 Task: Use the formula "LOGNORMDIST" in spreadsheet "Project portfolio".
Action: Mouse moved to (776, 291)
Screenshot: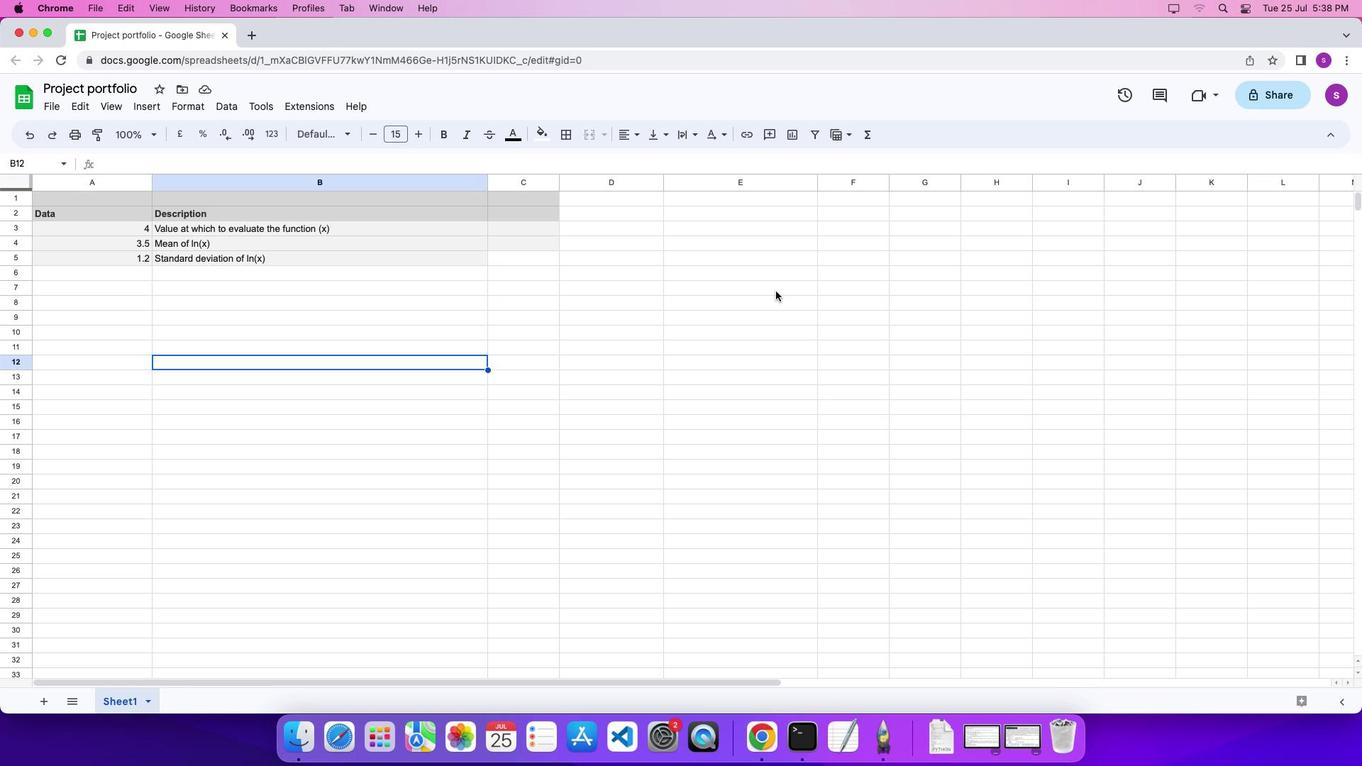 
Action: Mouse pressed left at (776, 291)
Screenshot: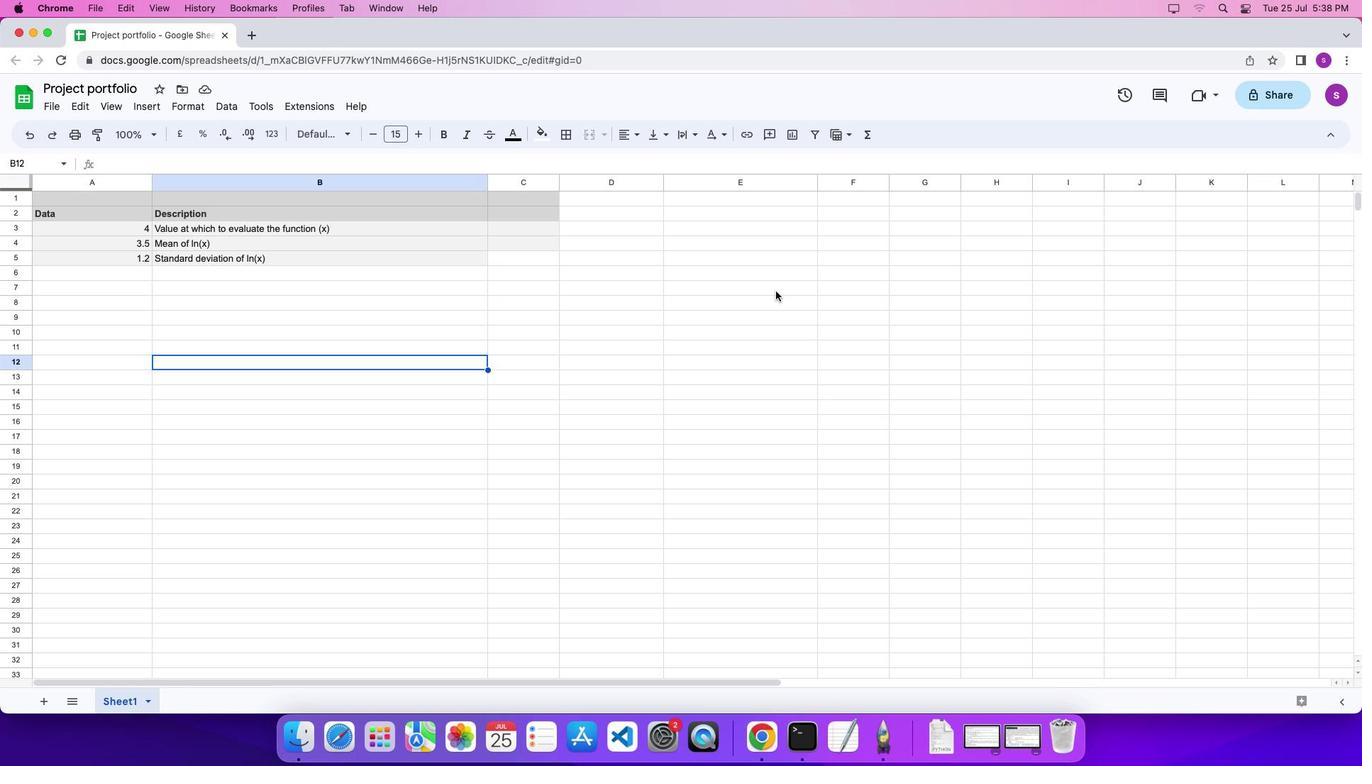 
Action: Key pressed '='
Screenshot: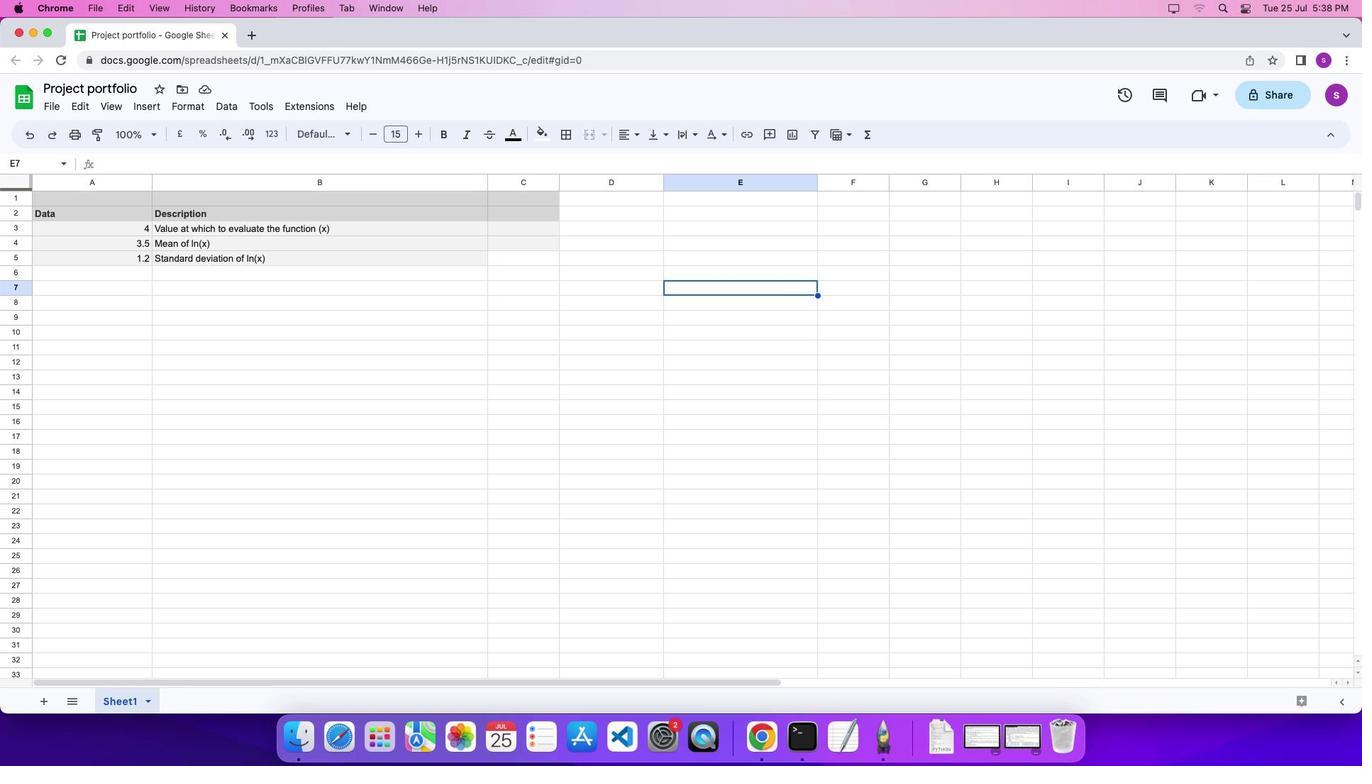 
Action: Mouse moved to (865, 136)
Screenshot: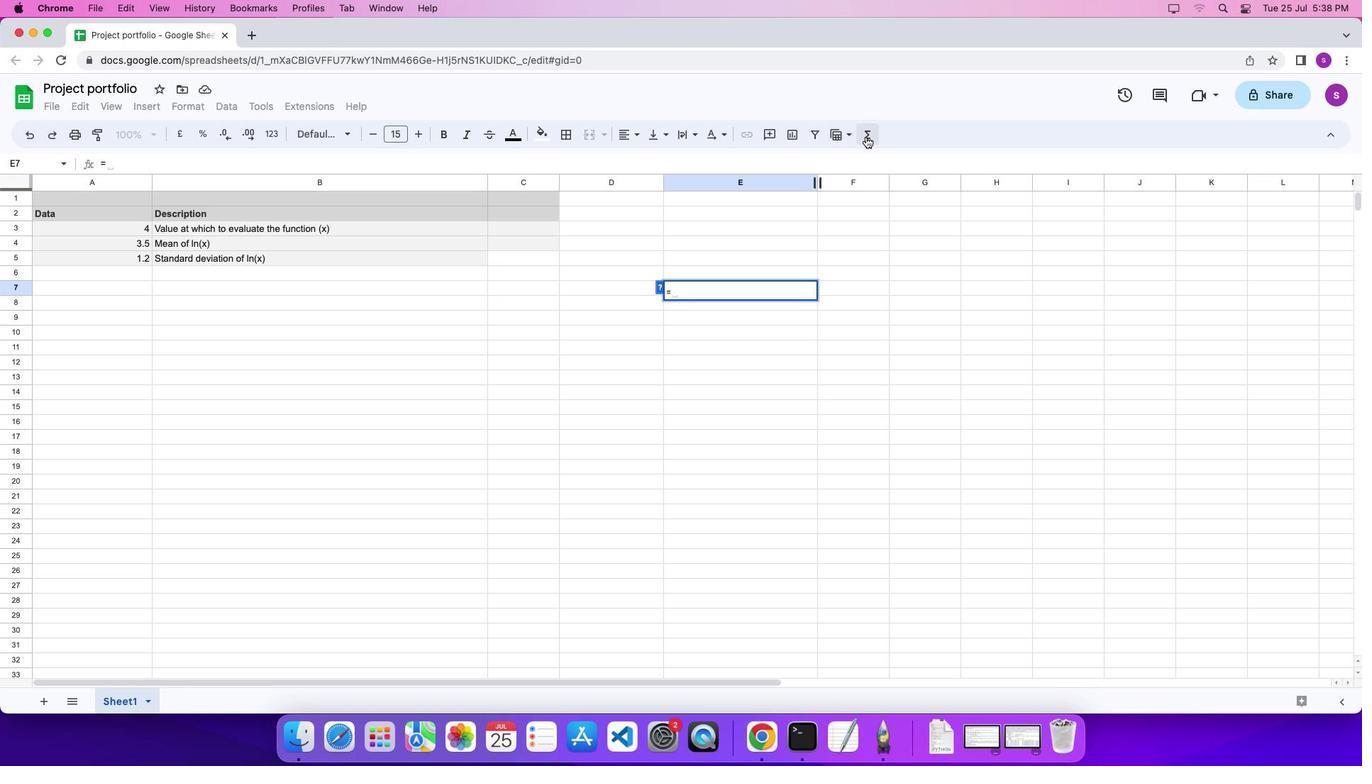 
Action: Mouse pressed left at (865, 136)
Screenshot: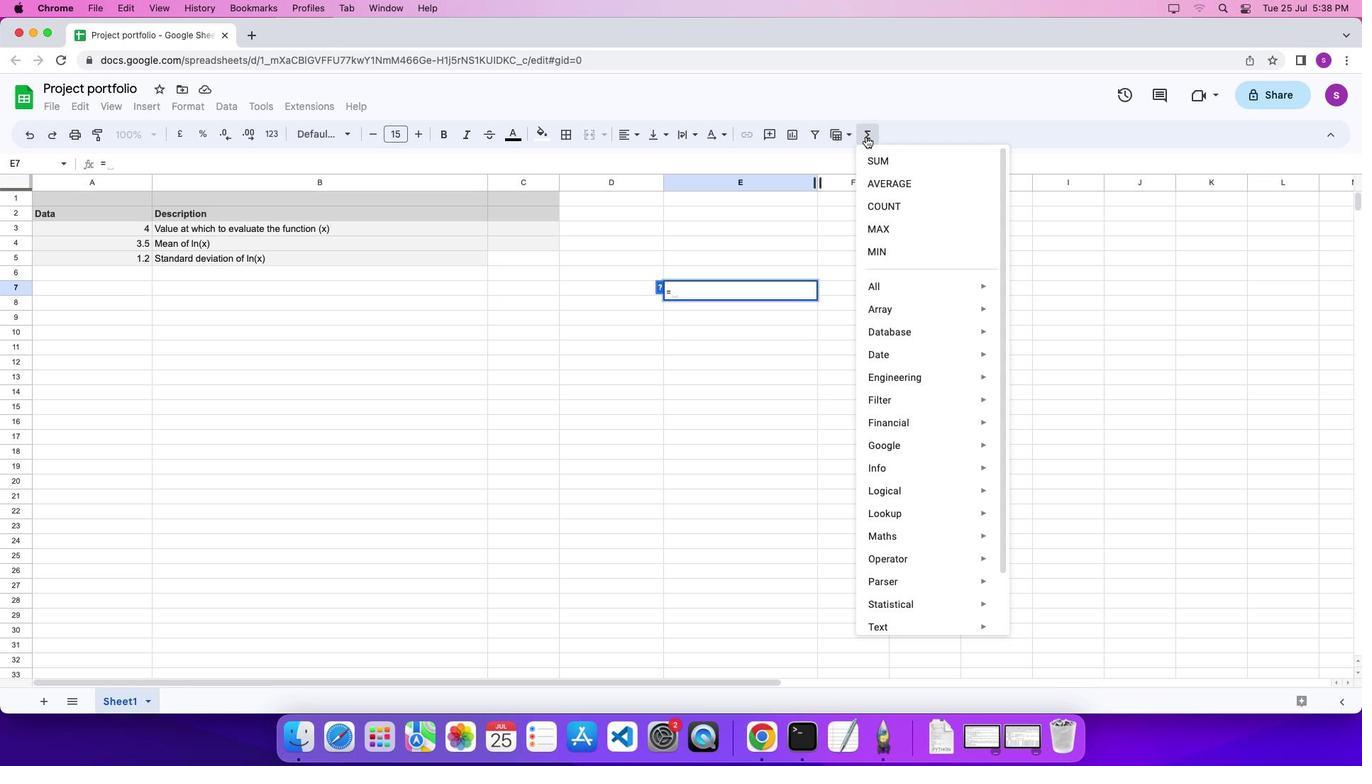 
Action: Mouse moved to (1068, 617)
Screenshot: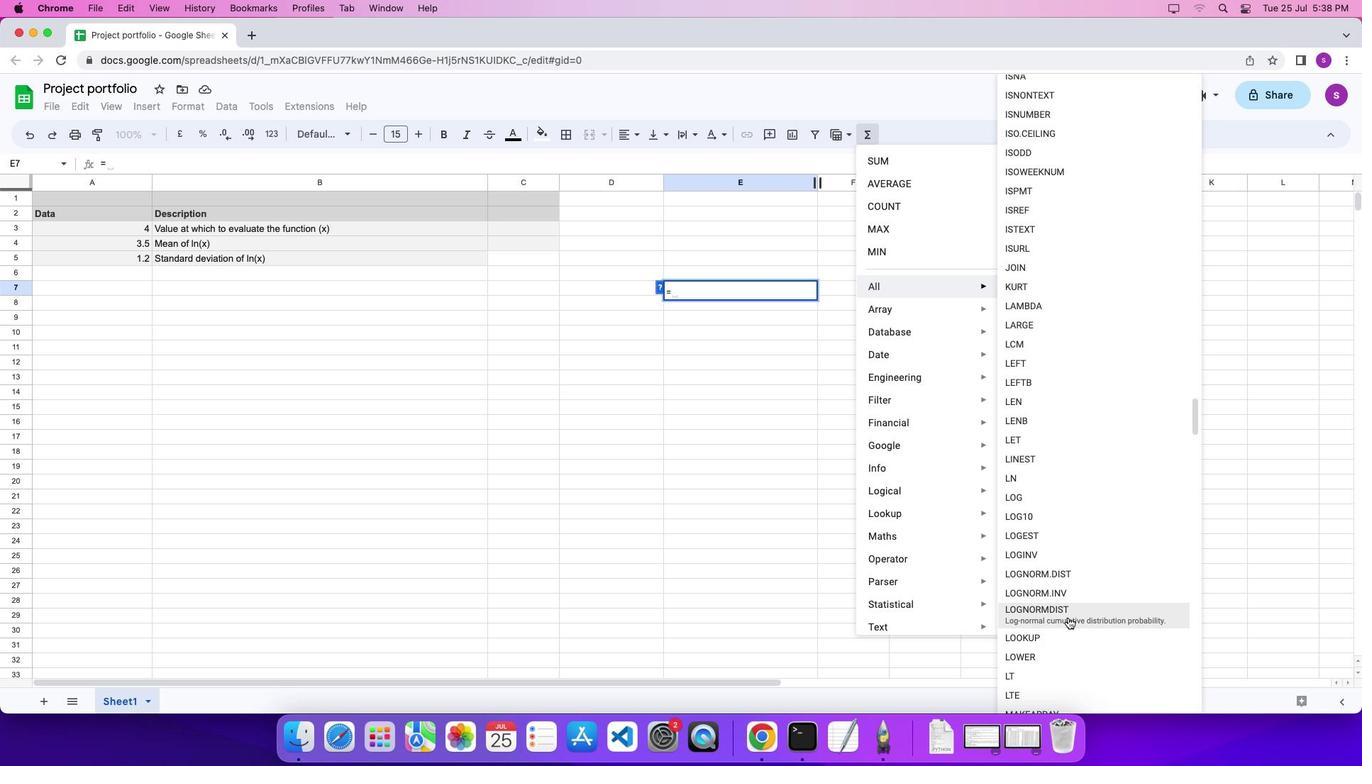 
Action: Mouse pressed left at (1068, 617)
Screenshot: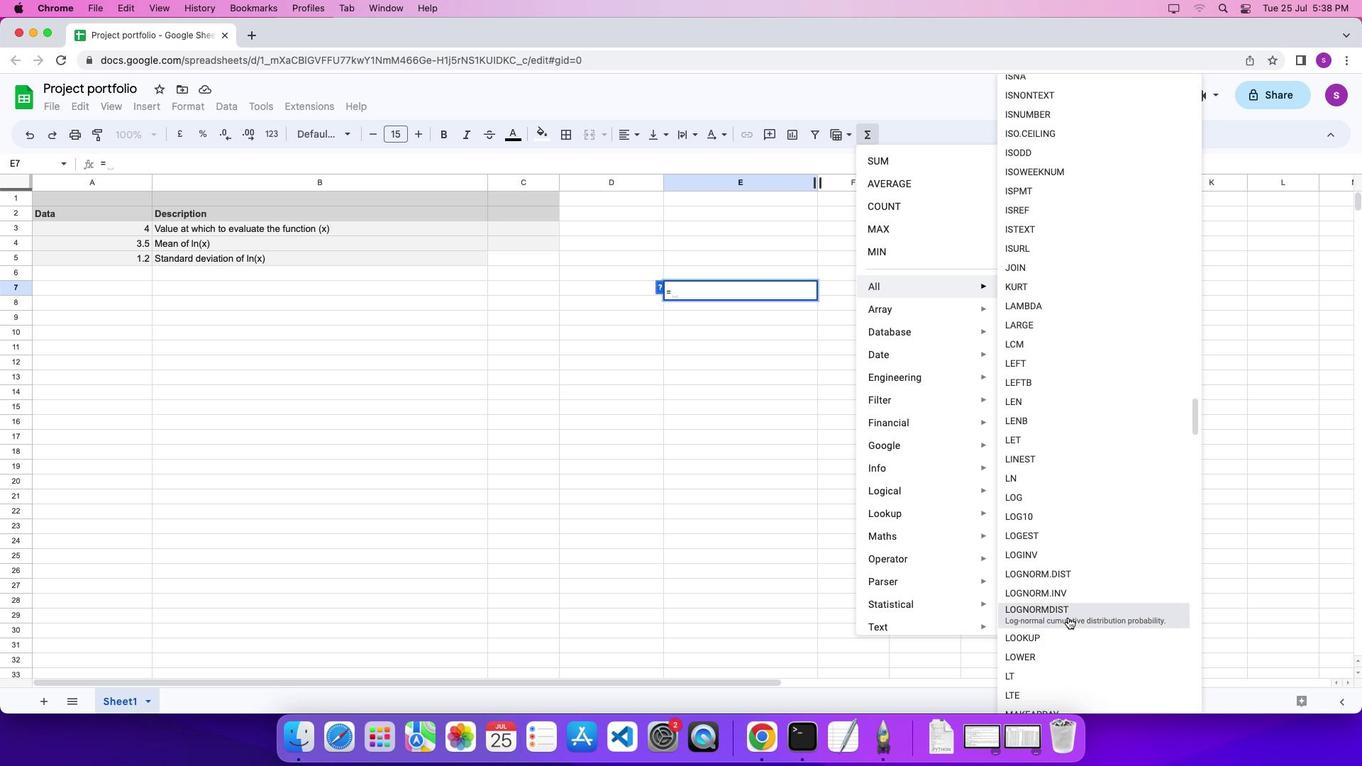 
Action: Mouse moved to (124, 228)
Screenshot: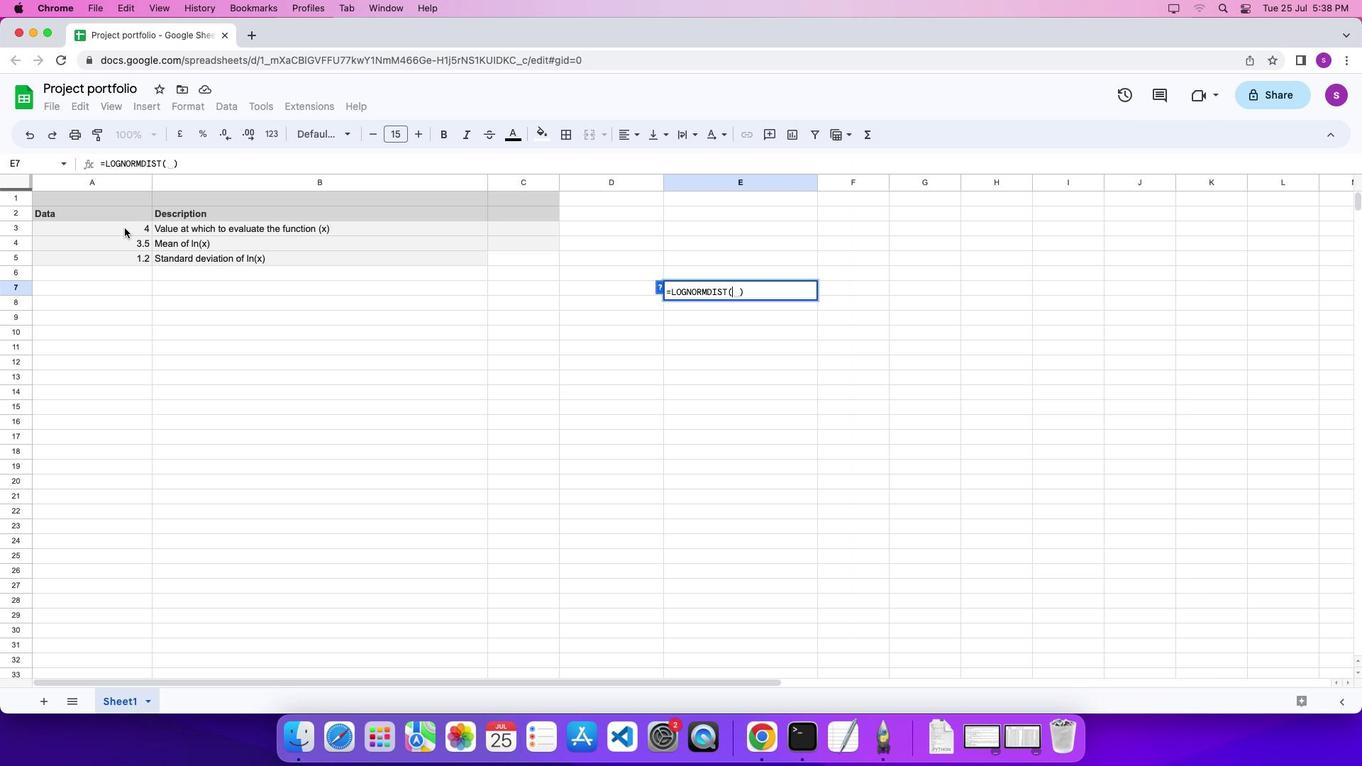 
Action: Mouse pressed left at (124, 228)
Screenshot: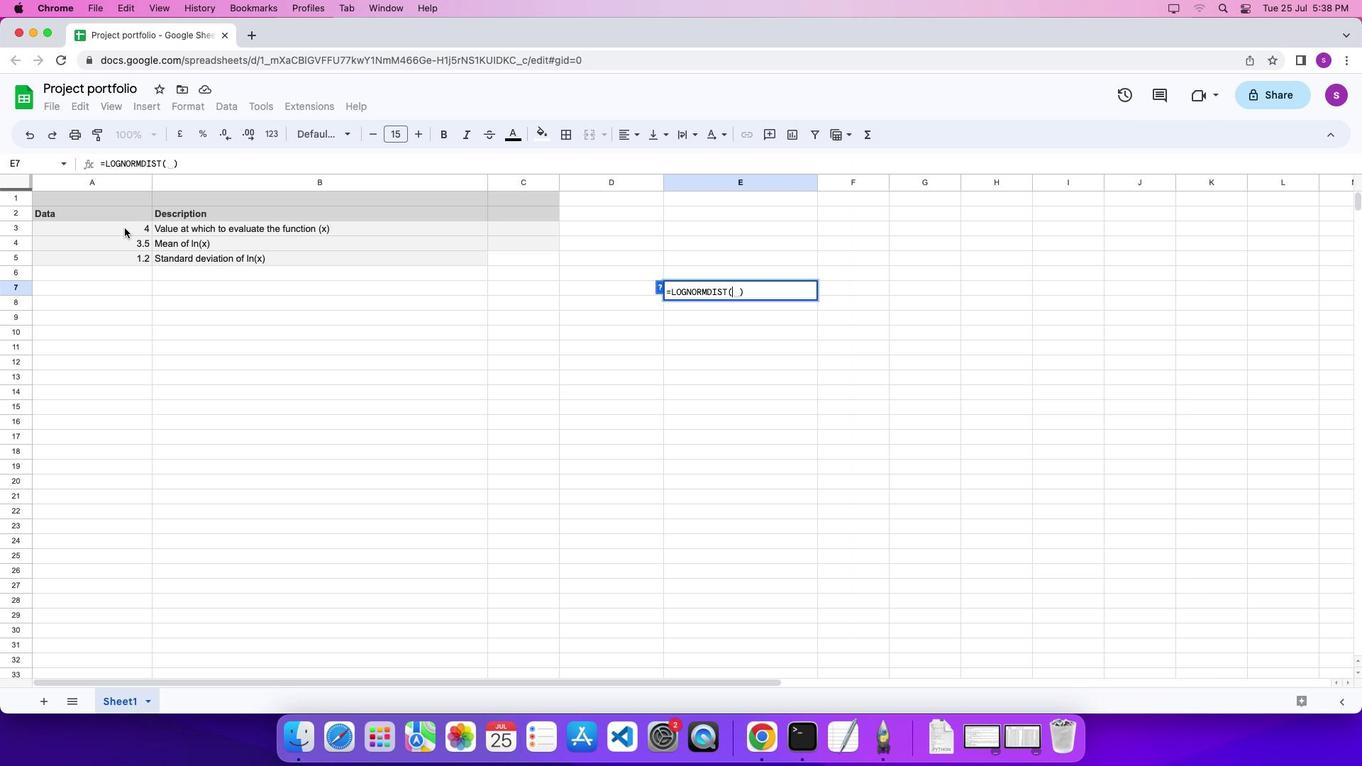 
Action: Mouse moved to (124, 228)
Screenshot: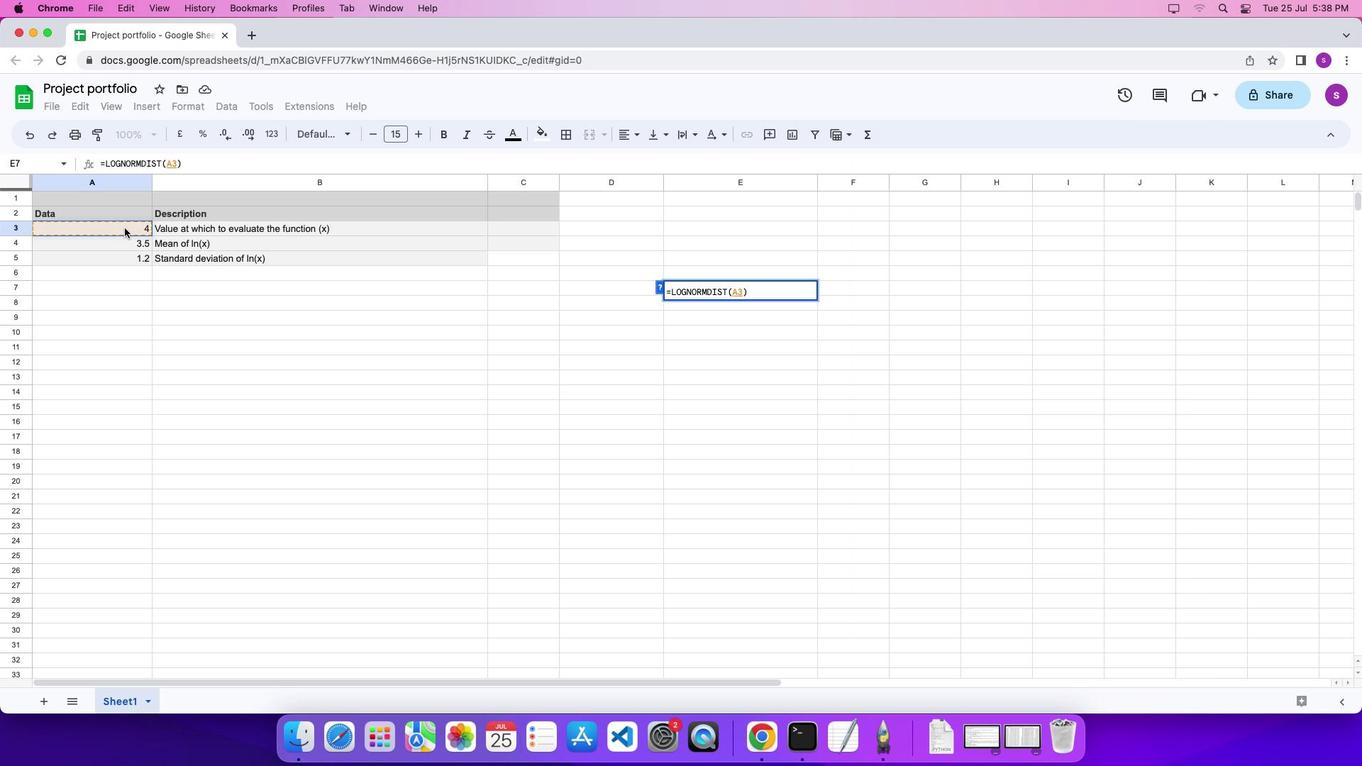 
Action: Key pressed ','
Screenshot: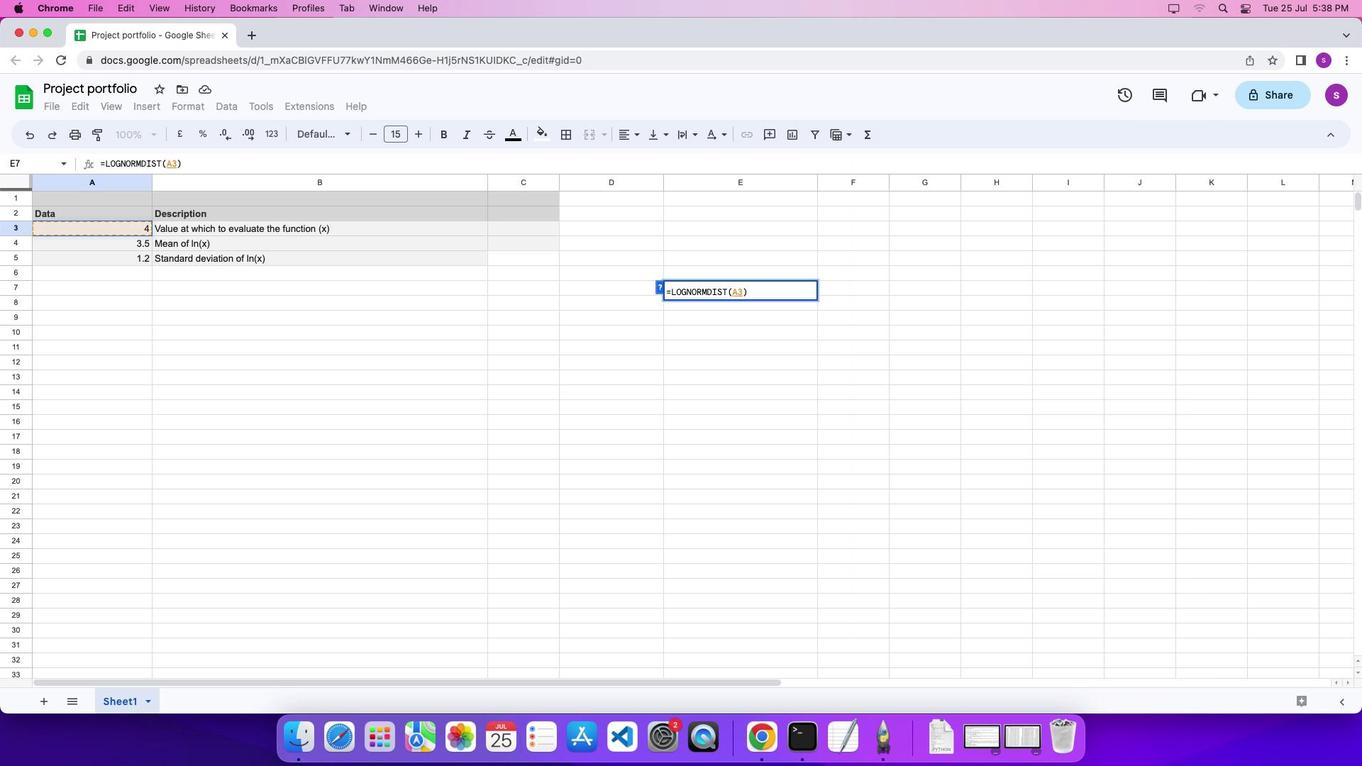 
Action: Mouse moved to (132, 239)
Screenshot: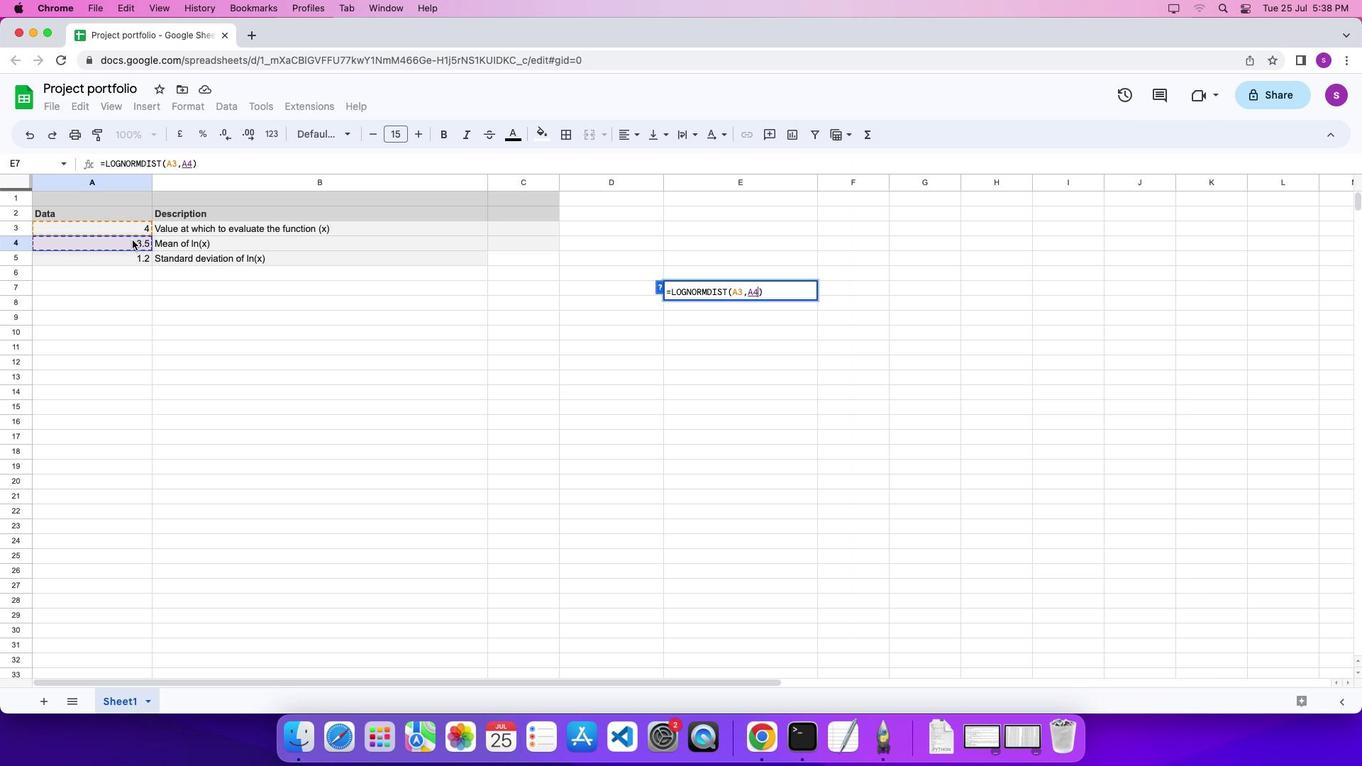 
Action: Mouse pressed left at (132, 239)
Screenshot: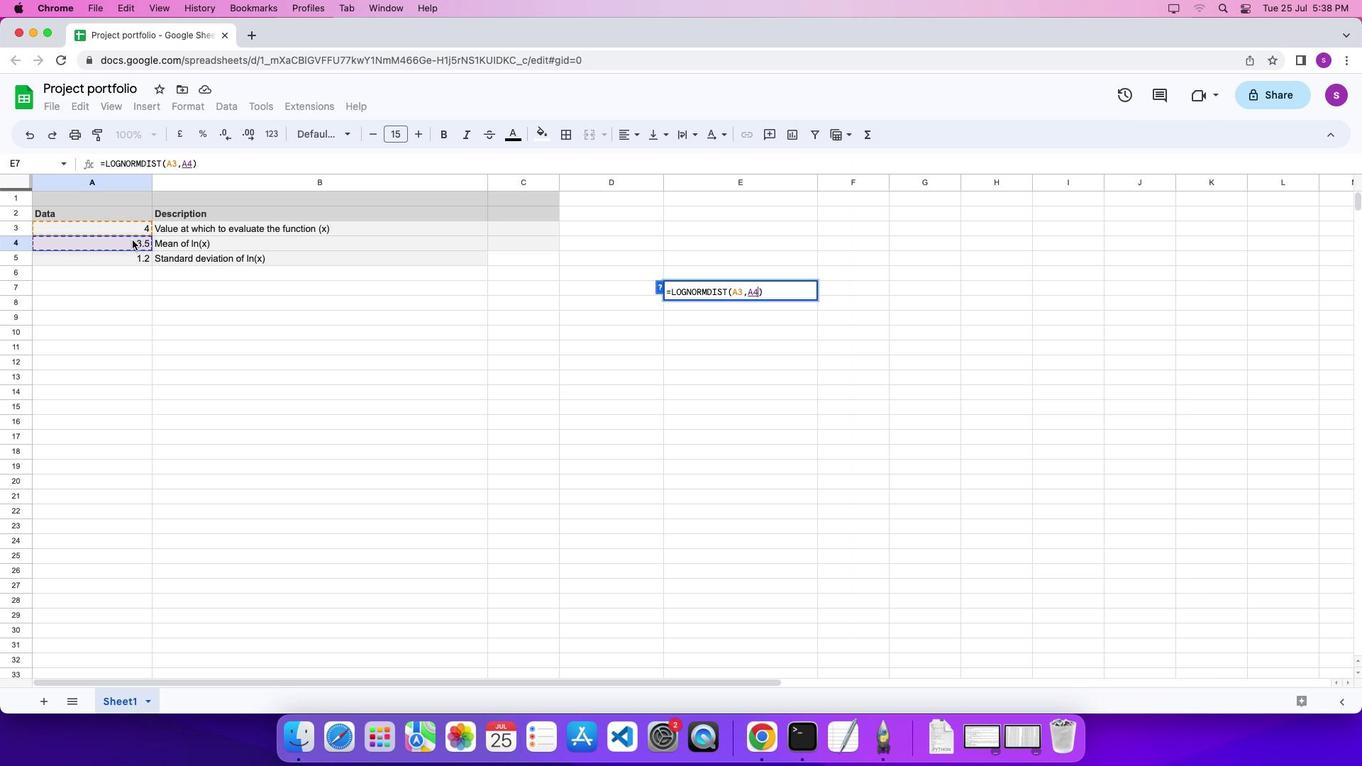 
Action: Mouse moved to (132, 241)
Screenshot: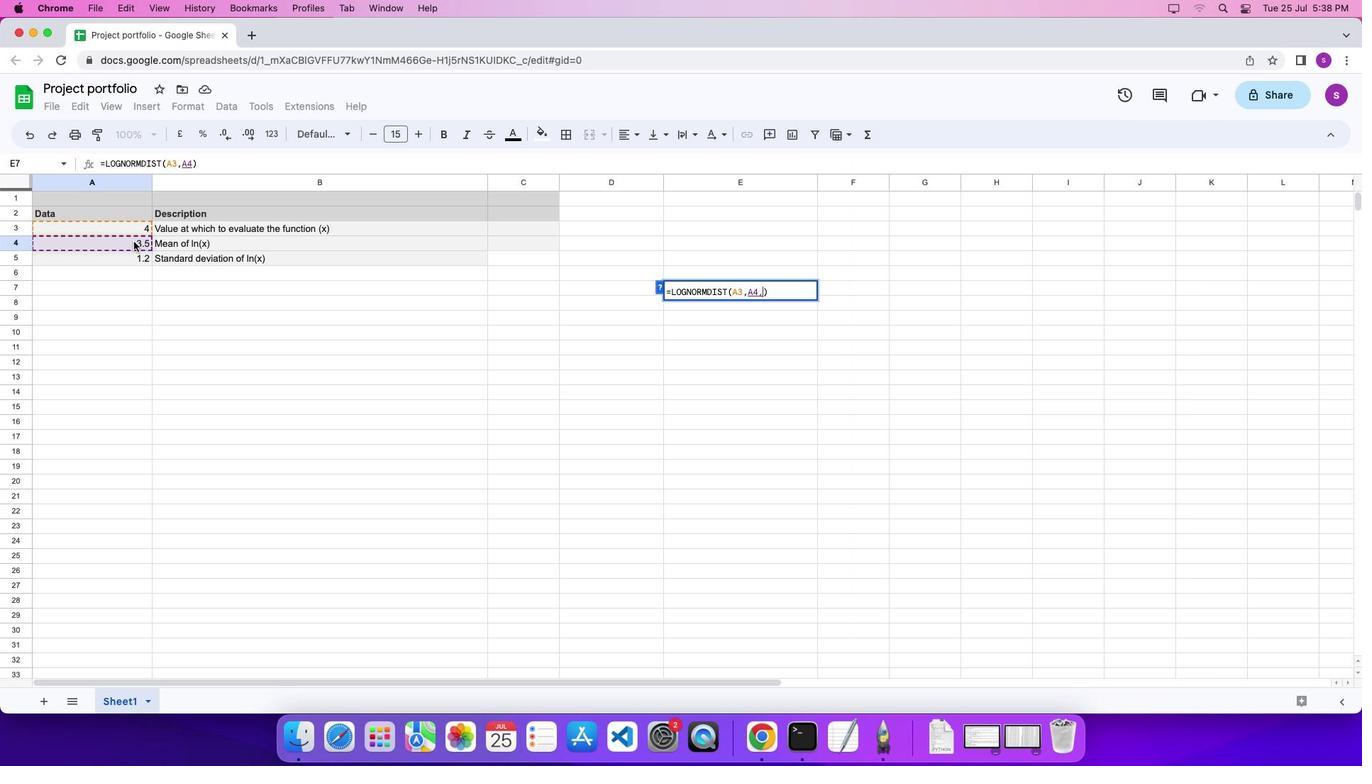 
Action: Key pressed ','
Screenshot: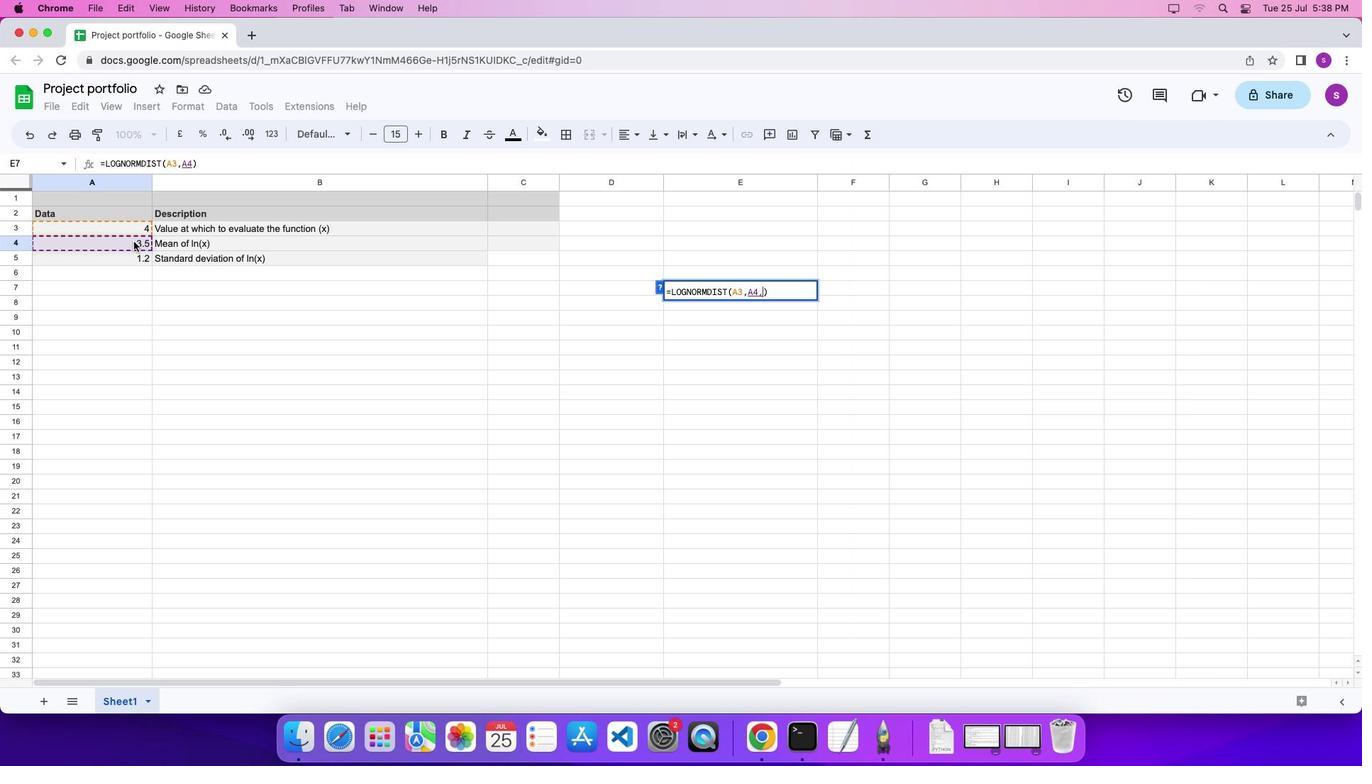
Action: Mouse moved to (136, 256)
Screenshot: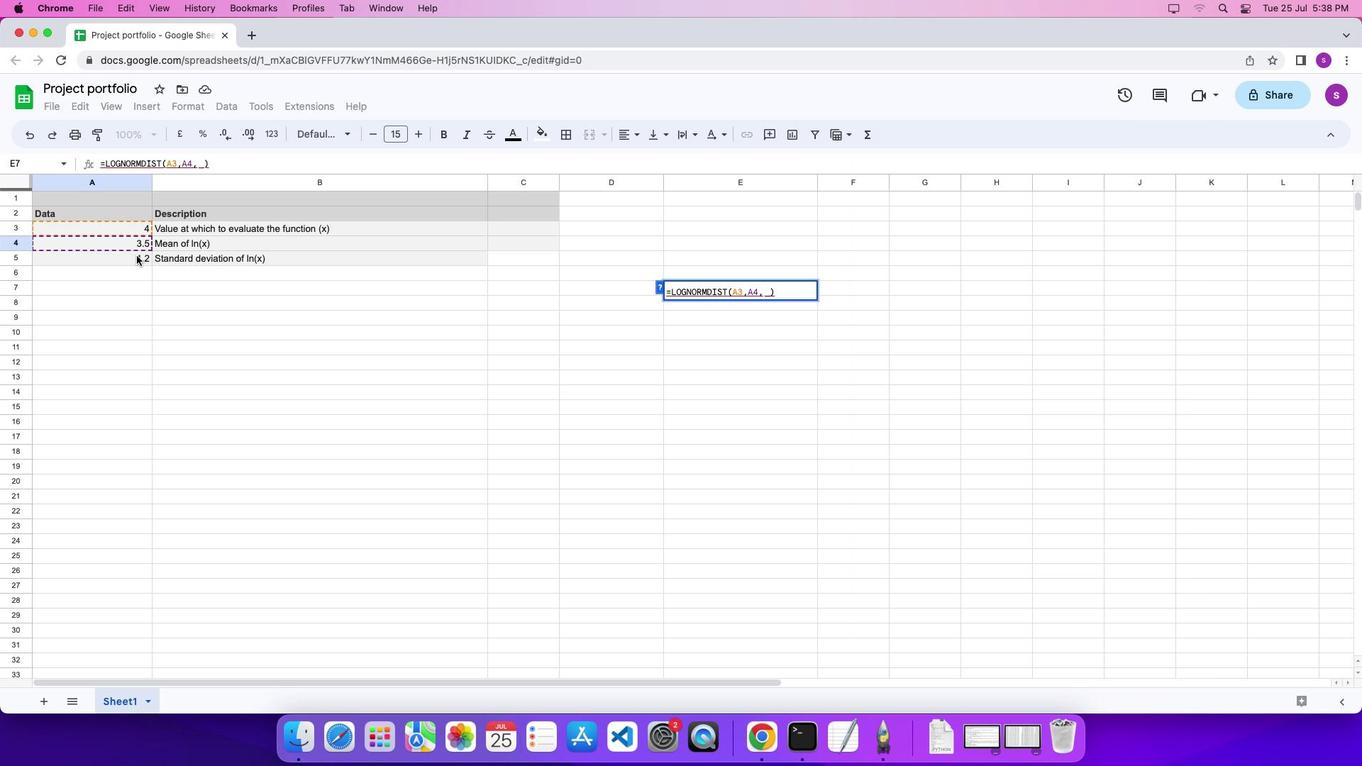 
Action: Mouse pressed left at (136, 256)
Screenshot: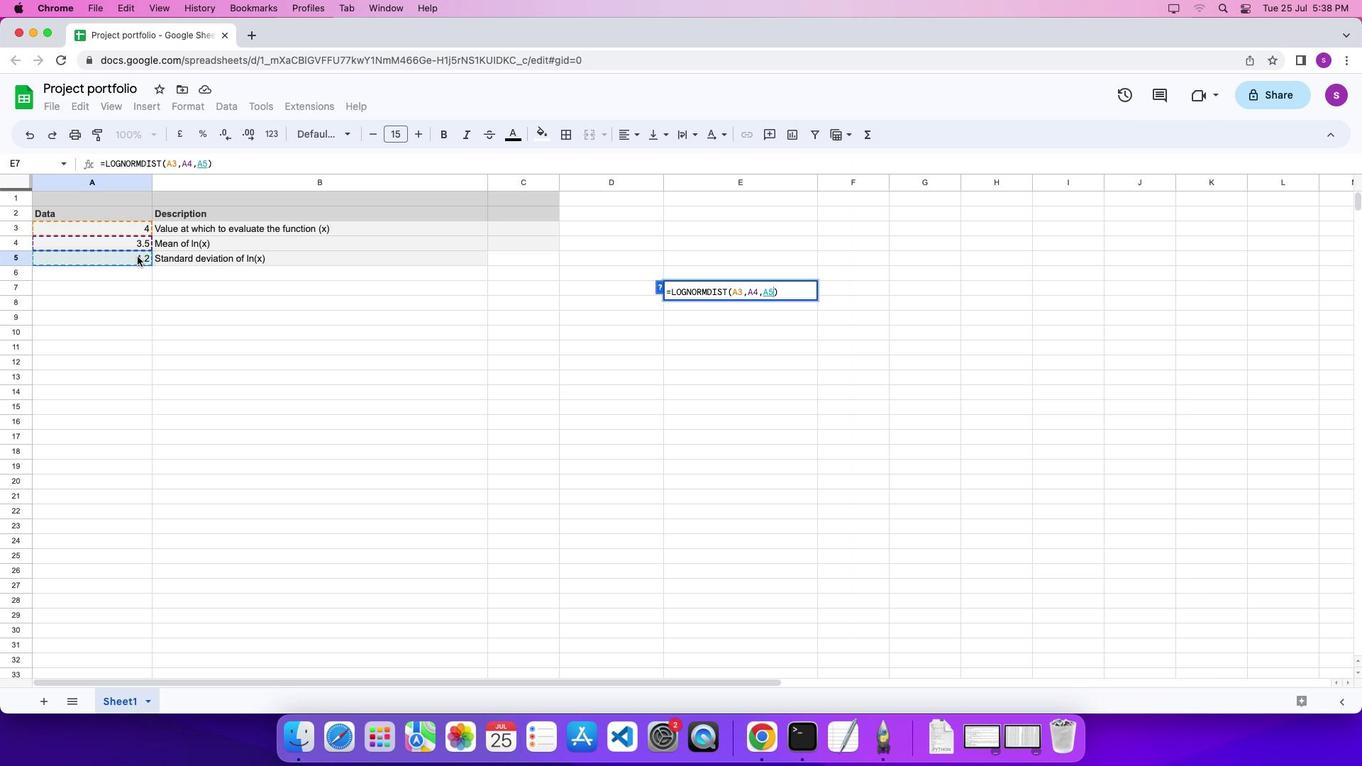 
Action: Mouse moved to (162, 275)
Screenshot: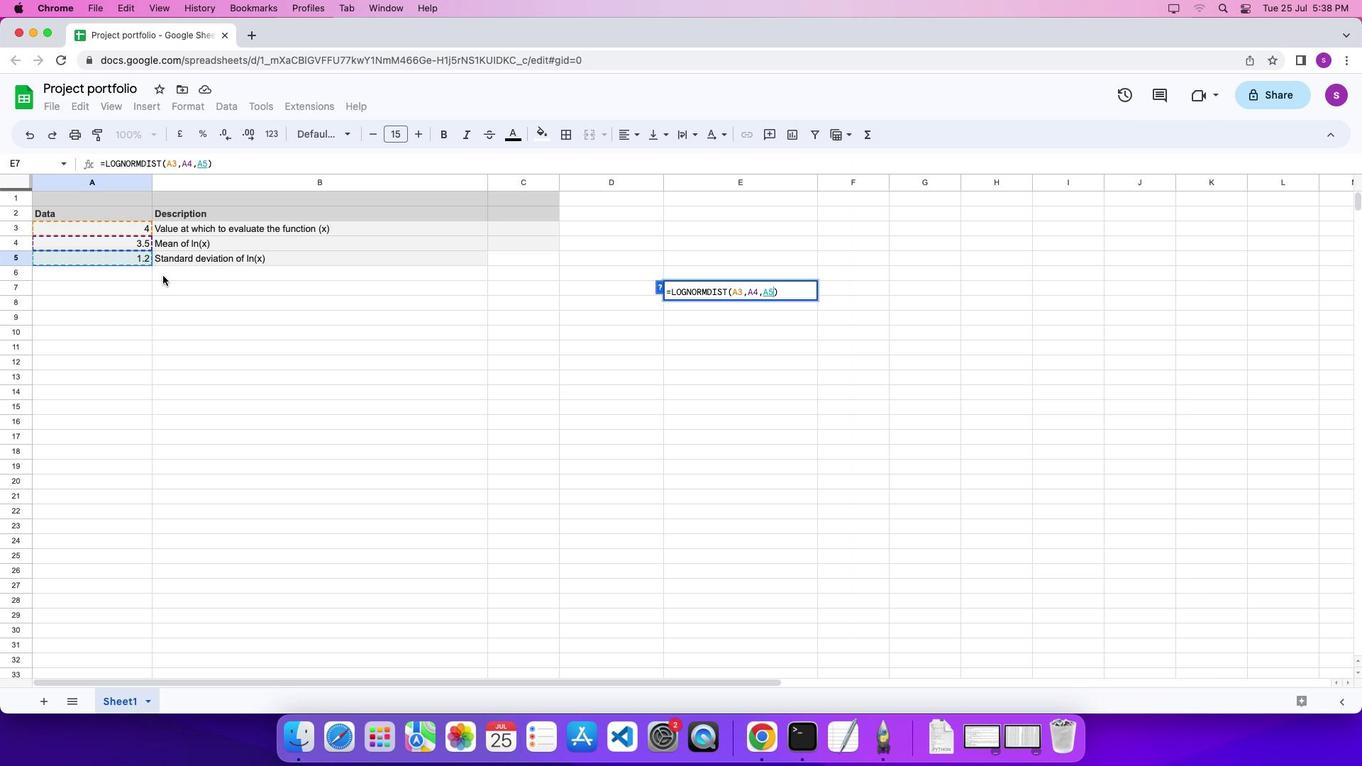 
Action: Key pressed '\x03'
Screenshot: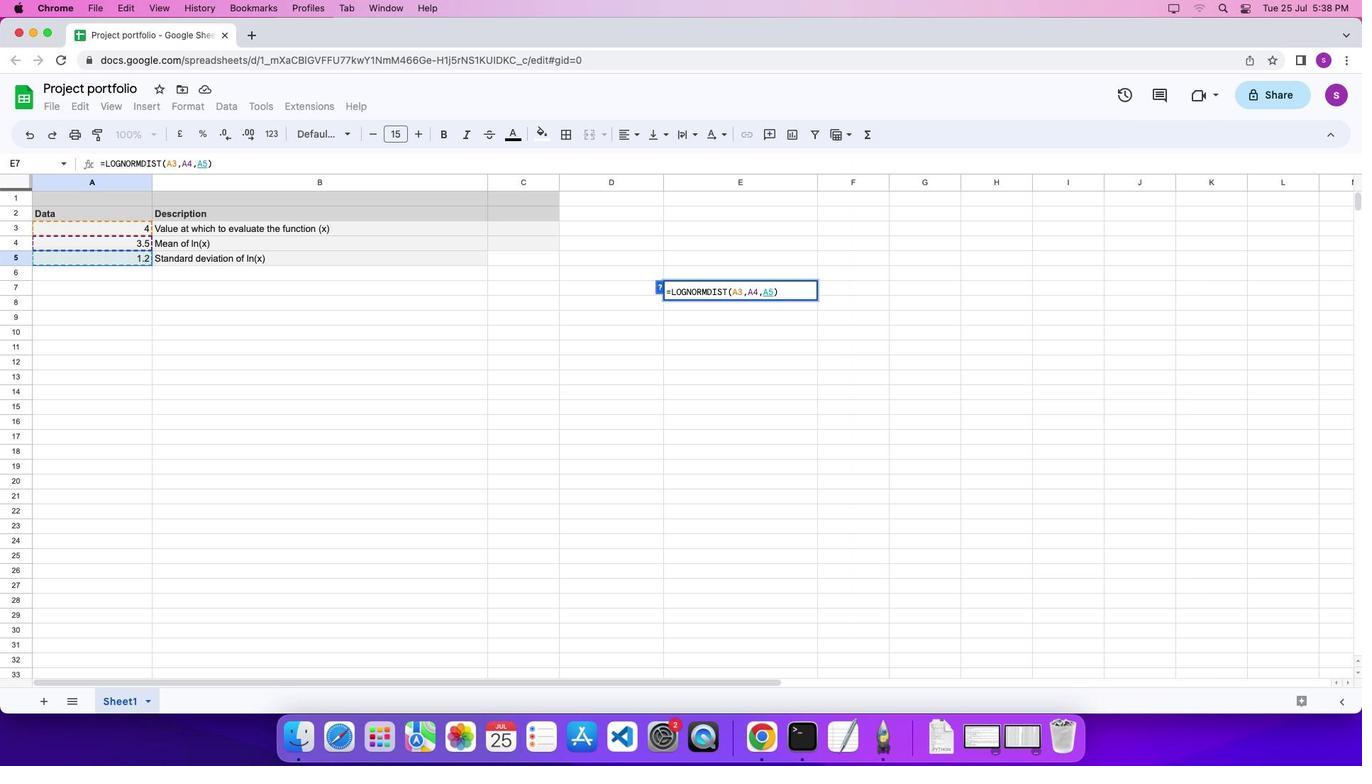 
Action: Mouse moved to (156, 273)
Screenshot: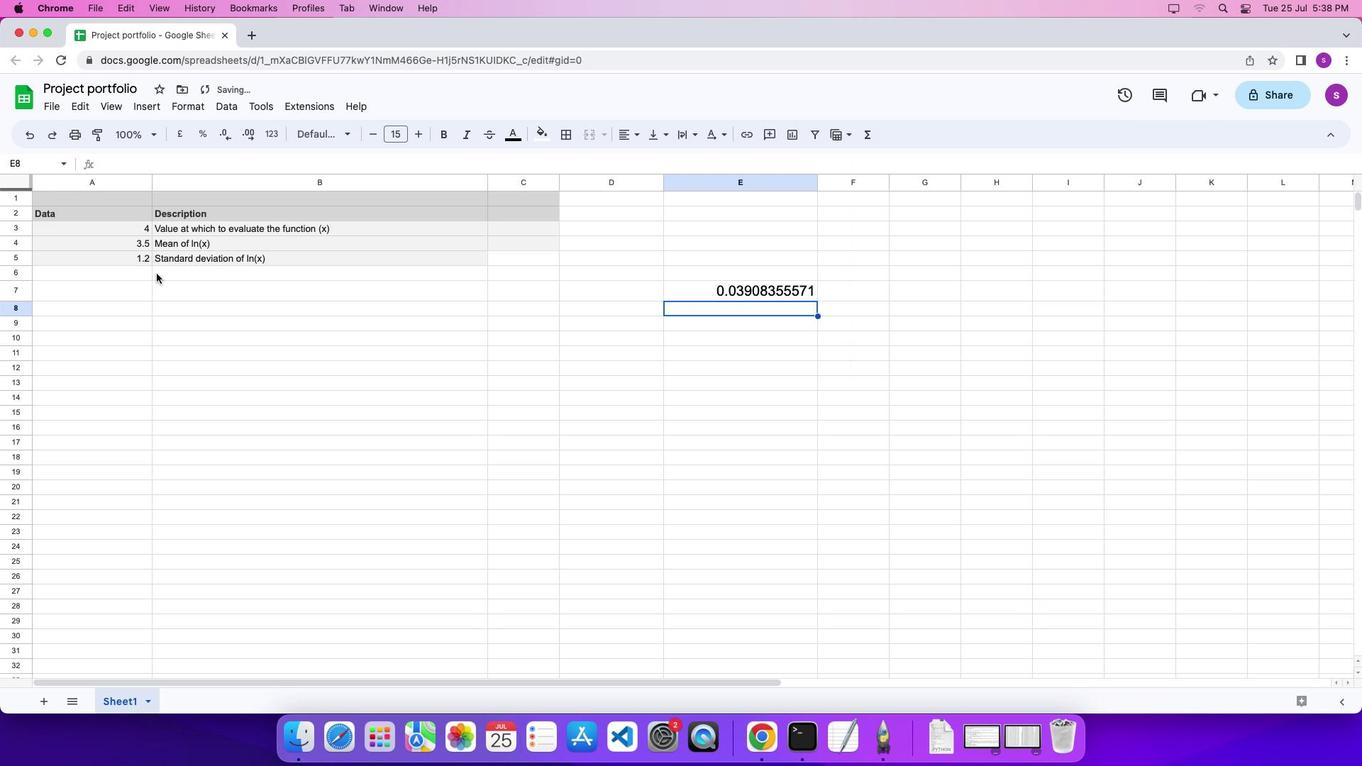 
